 Task: Look for products in the category "Hard Seltzer" from Truly only.
Action: Mouse moved to (675, 248)
Screenshot: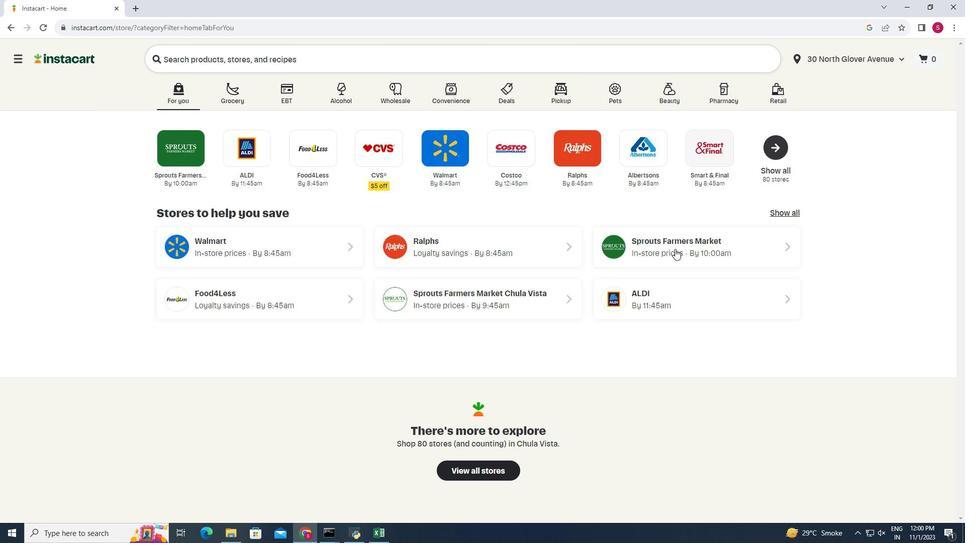 
Action: Mouse pressed left at (675, 248)
Screenshot: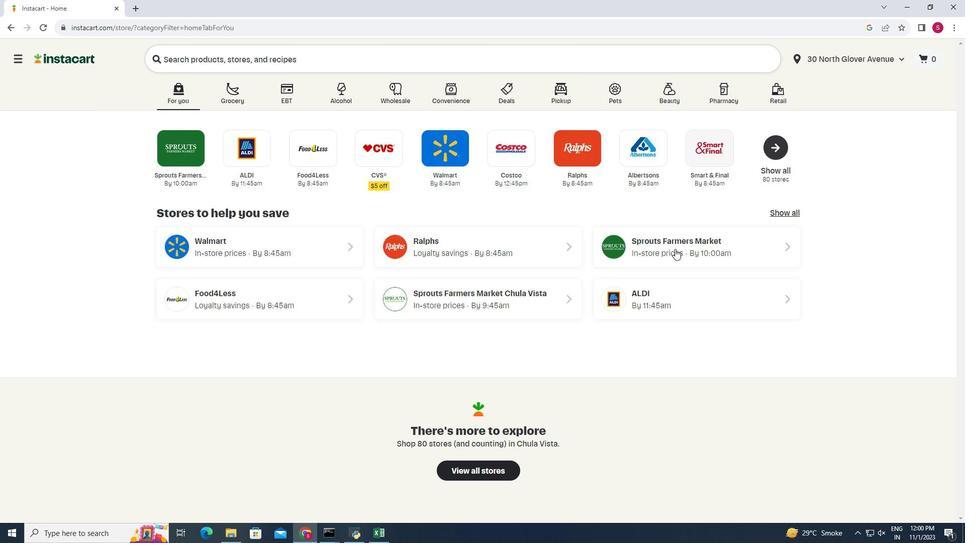 
Action: Mouse moved to (51, 499)
Screenshot: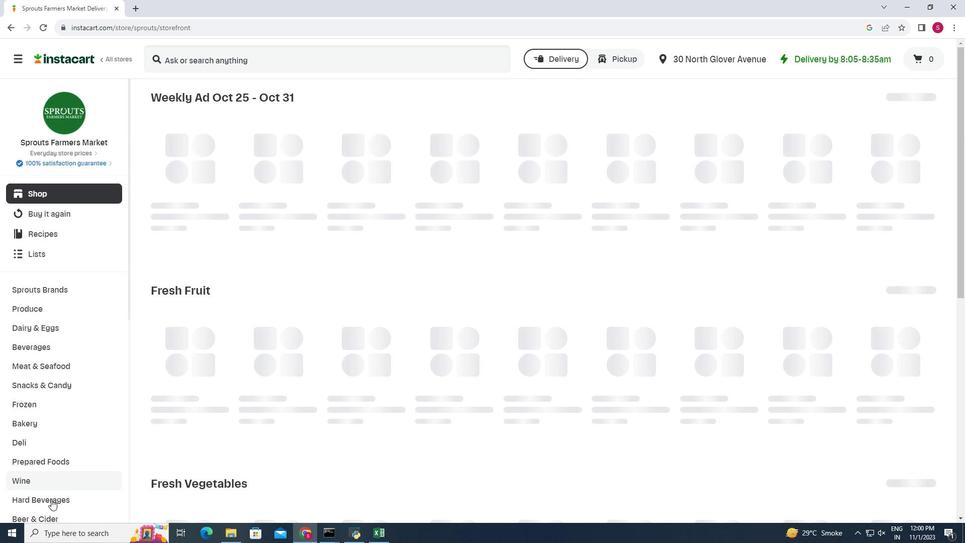 
Action: Mouse pressed left at (51, 499)
Screenshot: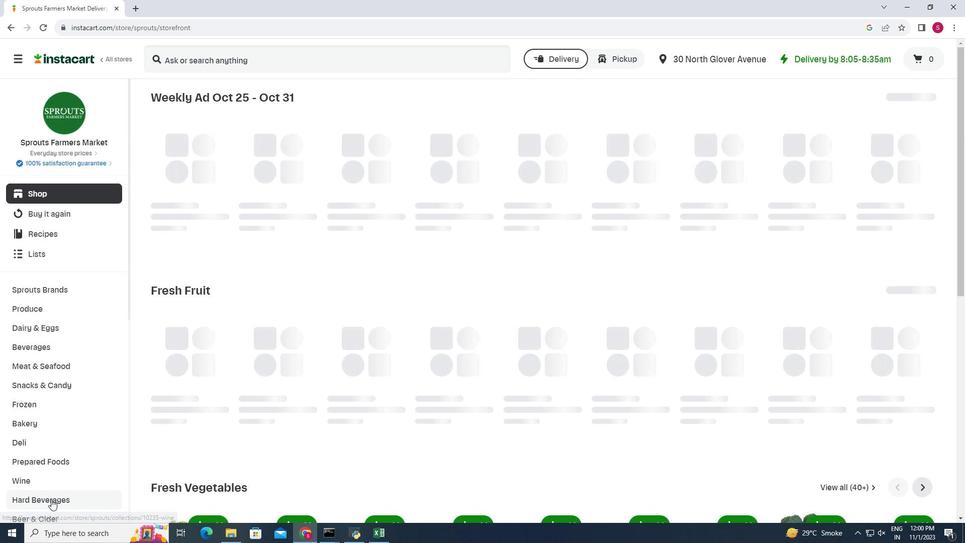 
Action: Mouse moved to (251, 126)
Screenshot: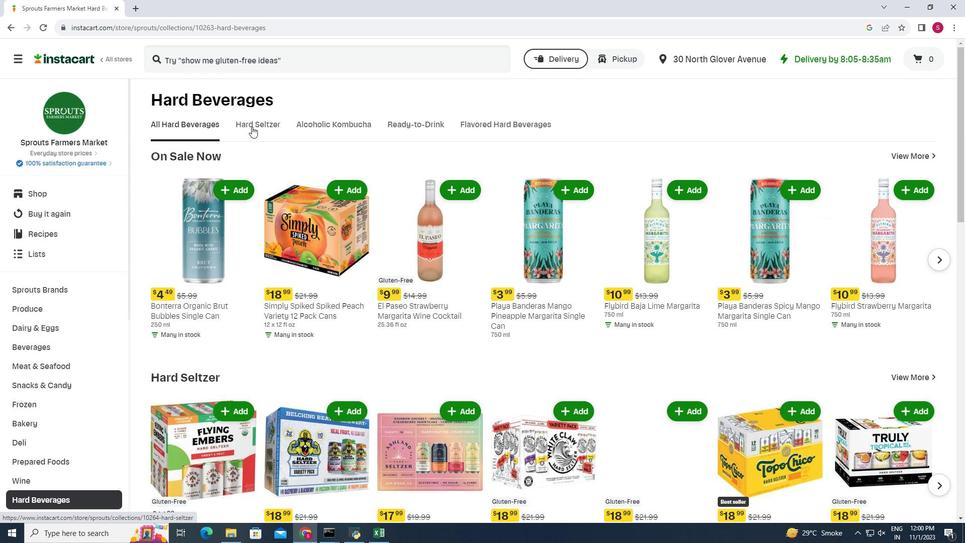 
Action: Mouse pressed left at (251, 126)
Screenshot: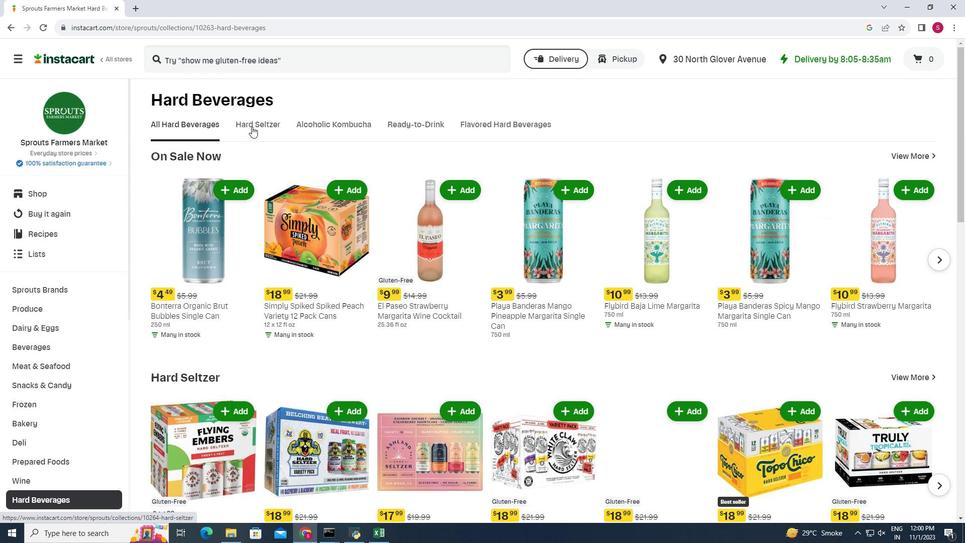
Action: Mouse moved to (401, 155)
Screenshot: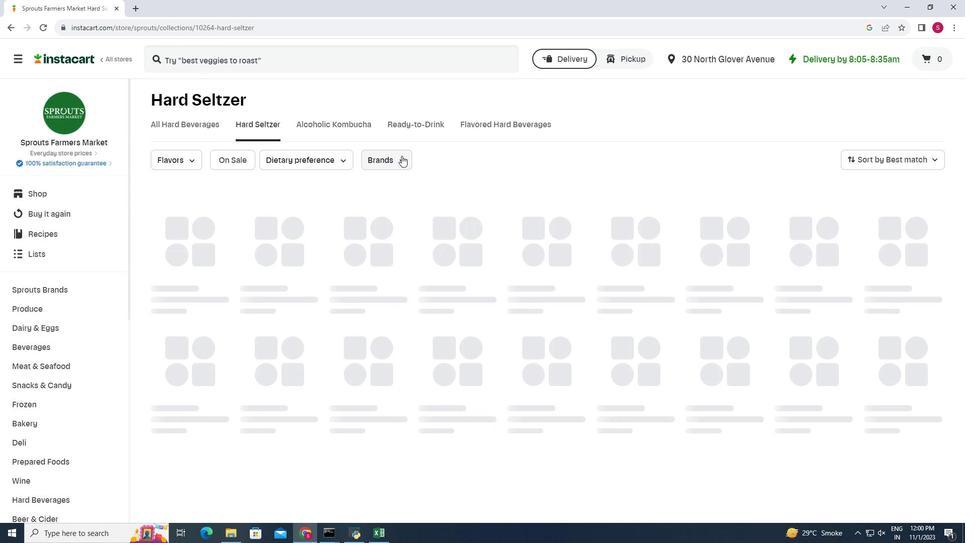 
Action: Mouse pressed left at (401, 155)
Screenshot: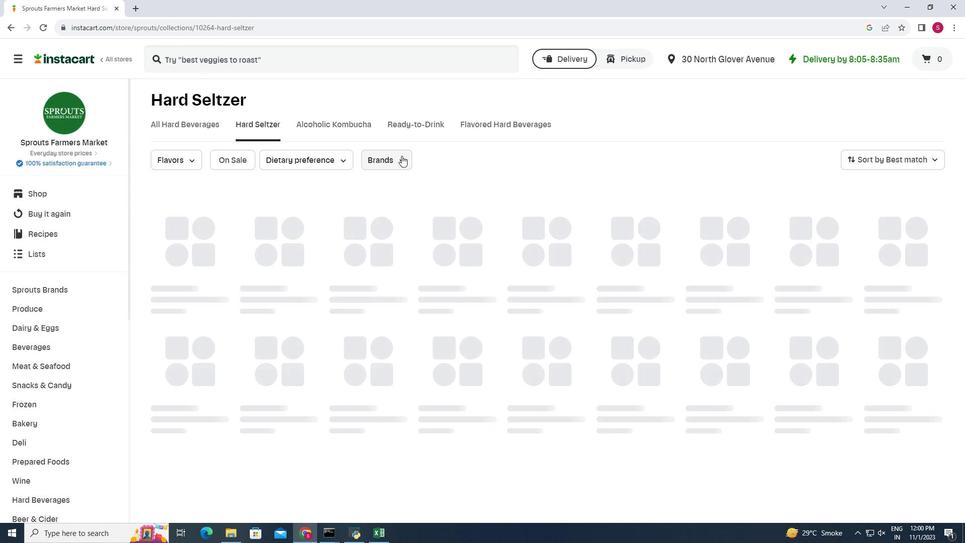 
Action: Mouse moved to (395, 214)
Screenshot: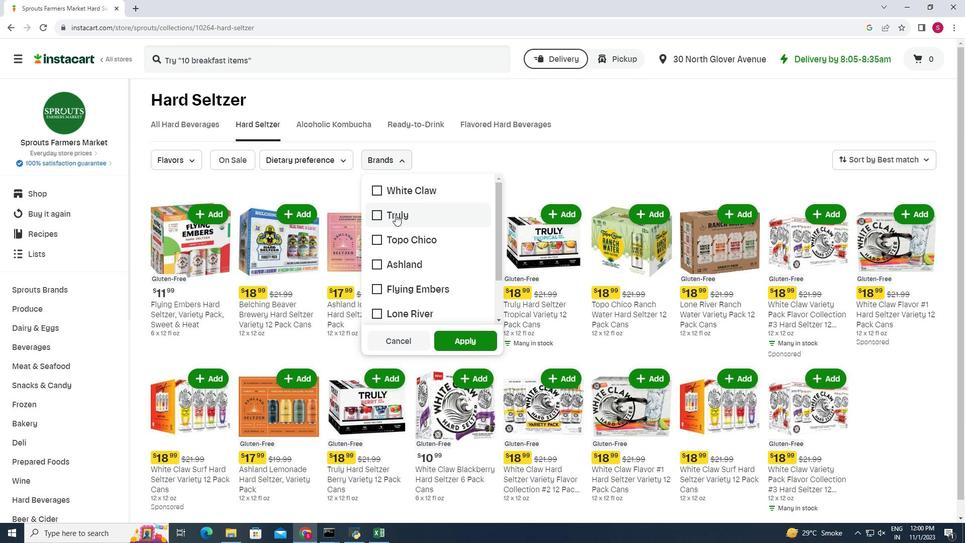 
Action: Mouse pressed left at (395, 214)
Screenshot: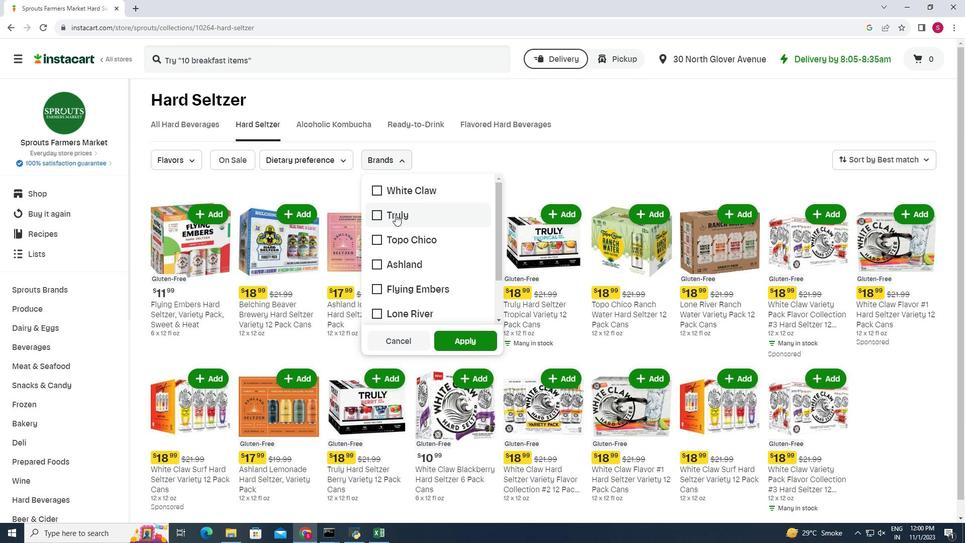 
Action: Mouse moved to (444, 341)
Screenshot: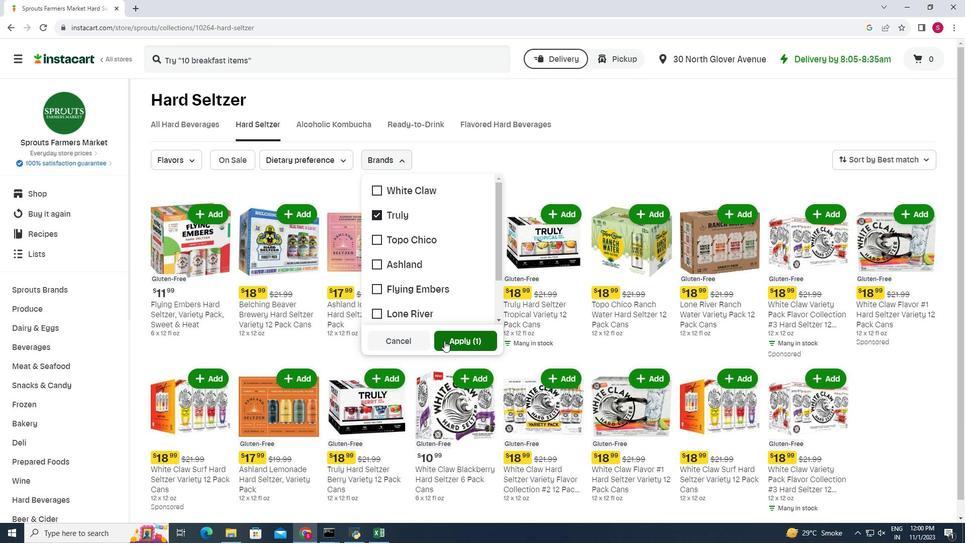 
Action: Mouse pressed left at (444, 341)
Screenshot: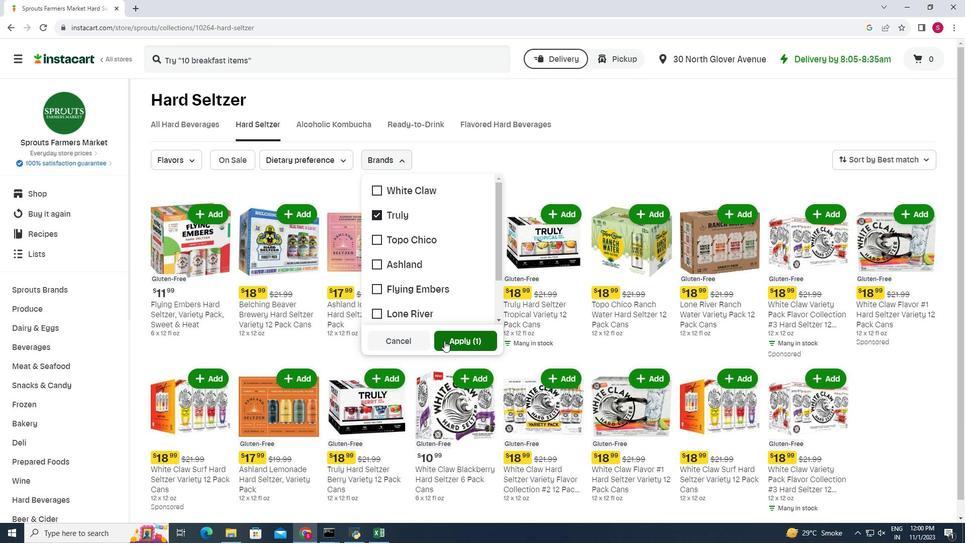 
Action: Mouse moved to (496, 203)
Screenshot: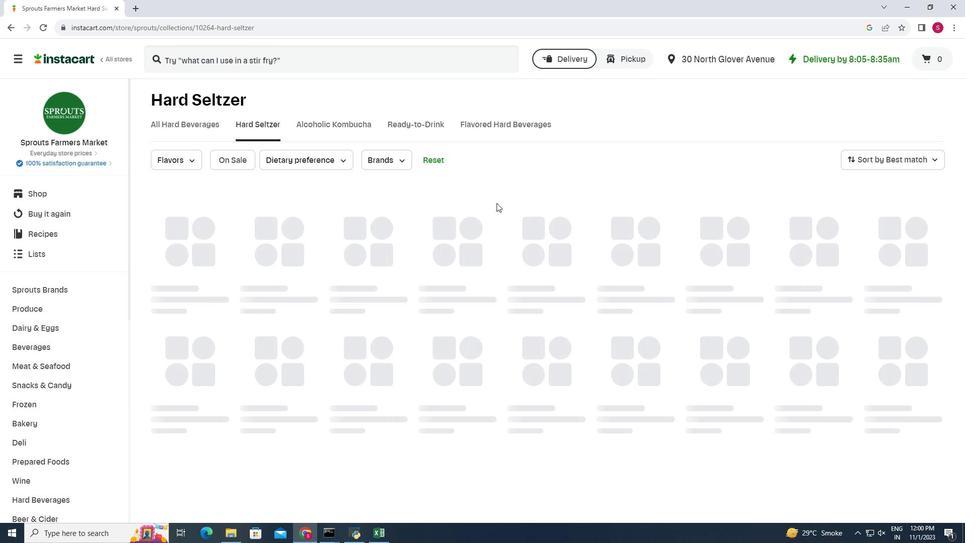 
Action: Mouse scrolled (496, 202) with delta (0, 0)
Screenshot: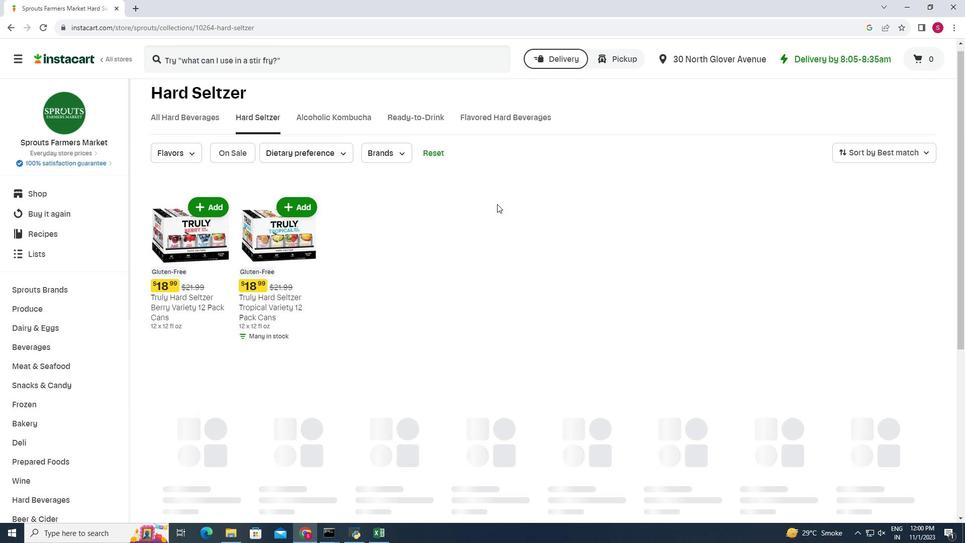 
Action: Mouse scrolled (496, 202) with delta (0, 0)
Screenshot: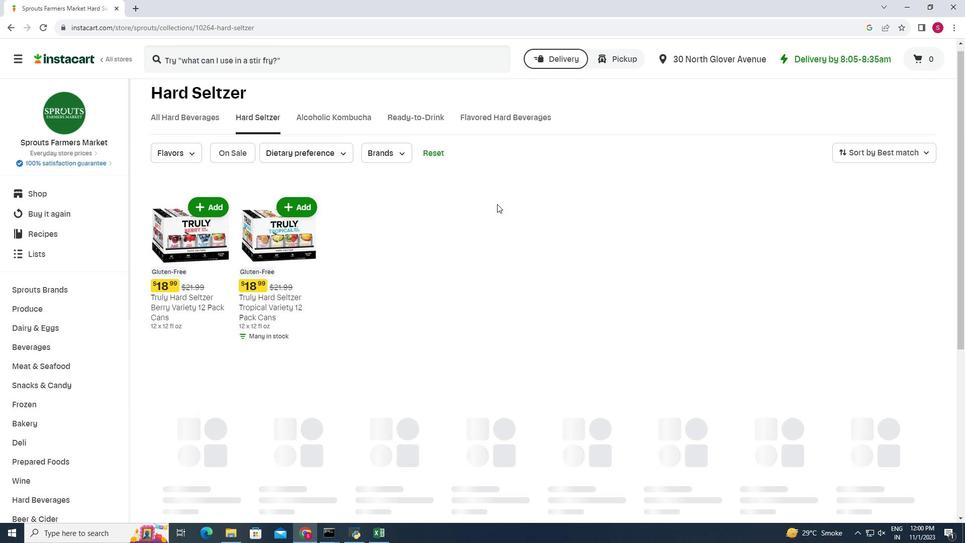 
Action: Mouse scrolled (496, 202) with delta (0, 0)
Screenshot: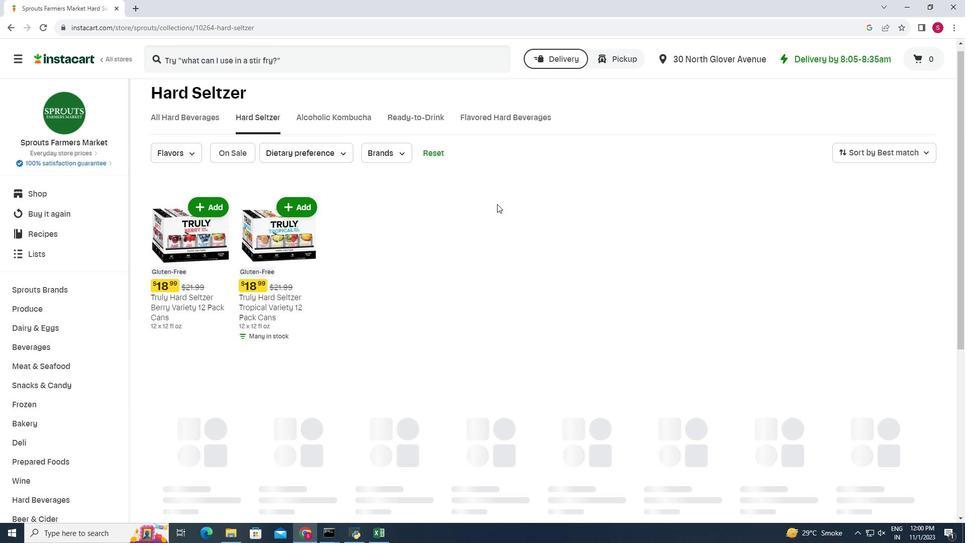 
Action: Mouse moved to (497, 203)
Screenshot: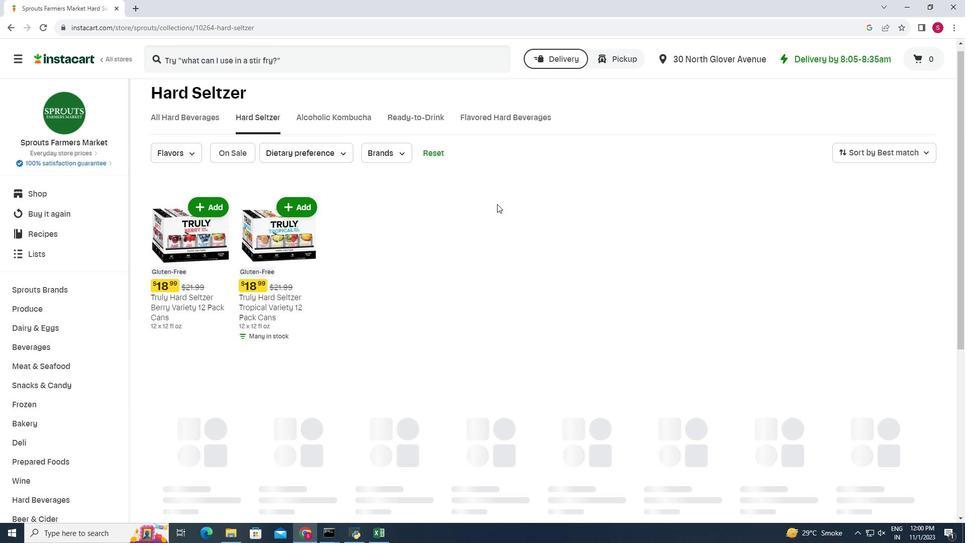 
Action: Mouse scrolled (497, 202) with delta (0, 0)
Screenshot: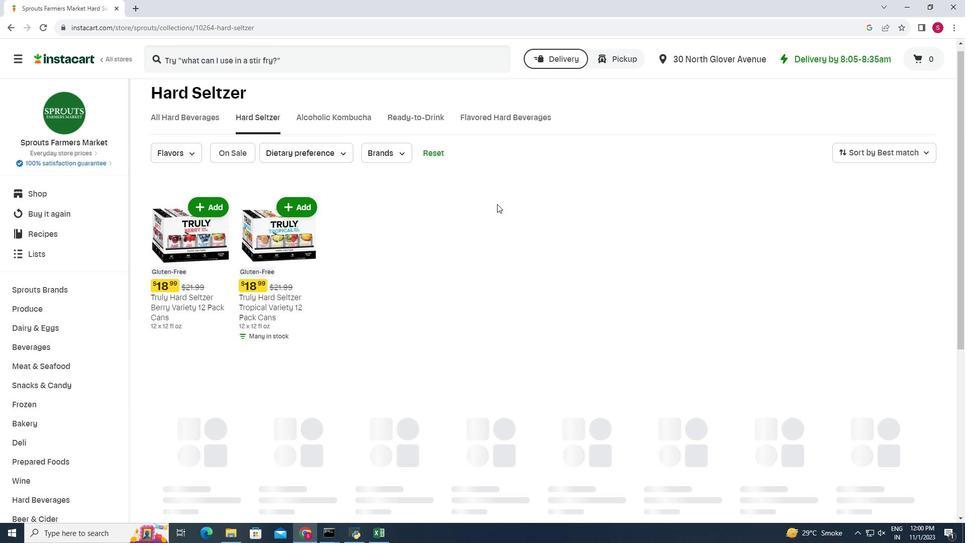 
Action: Mouse moved to (497, 204)
Screenshot: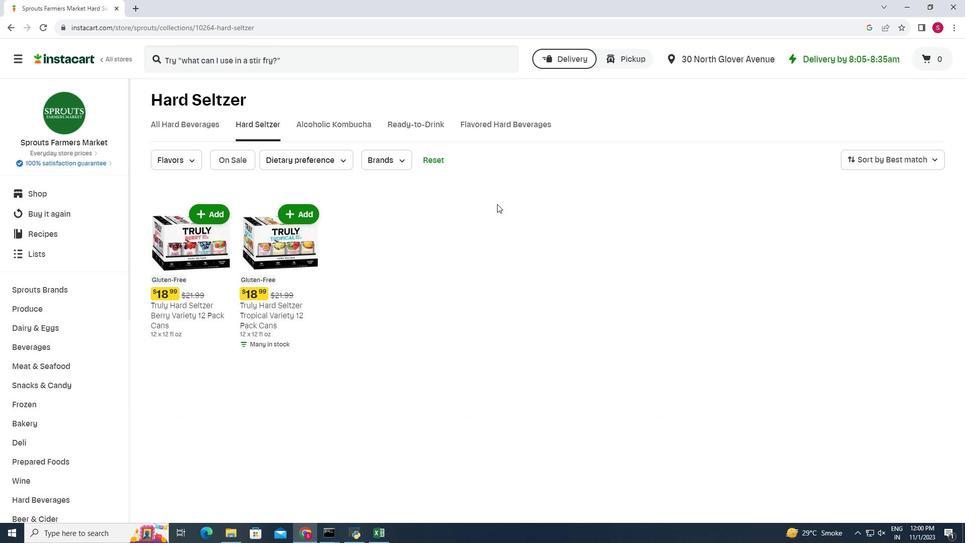 
